 Task: Sort the products by unit price (high first).
Action: Mouse pressed left at (17, 84)
Screenshot: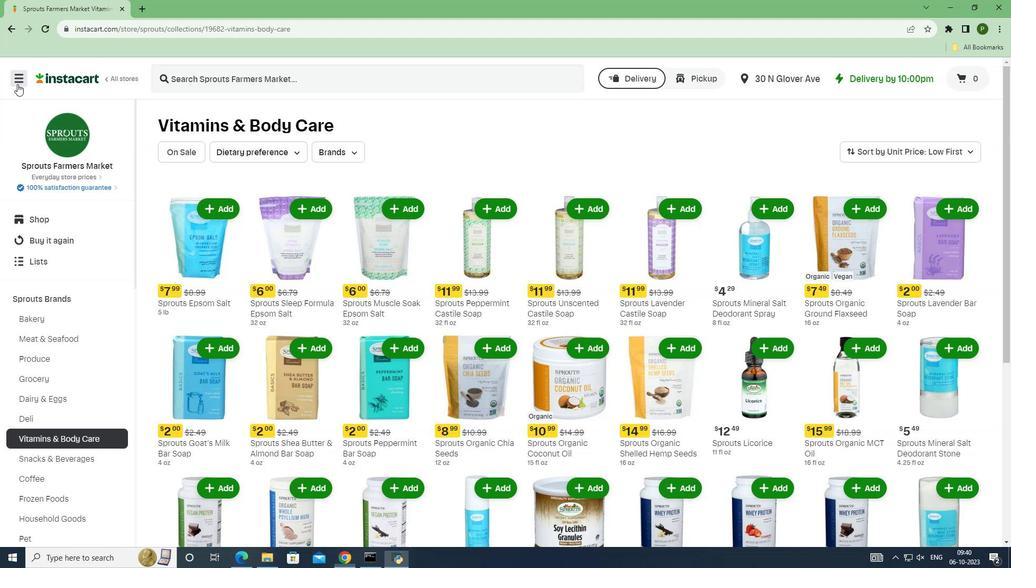 
Action: Mouse moved to (17, 275)
Screenshot: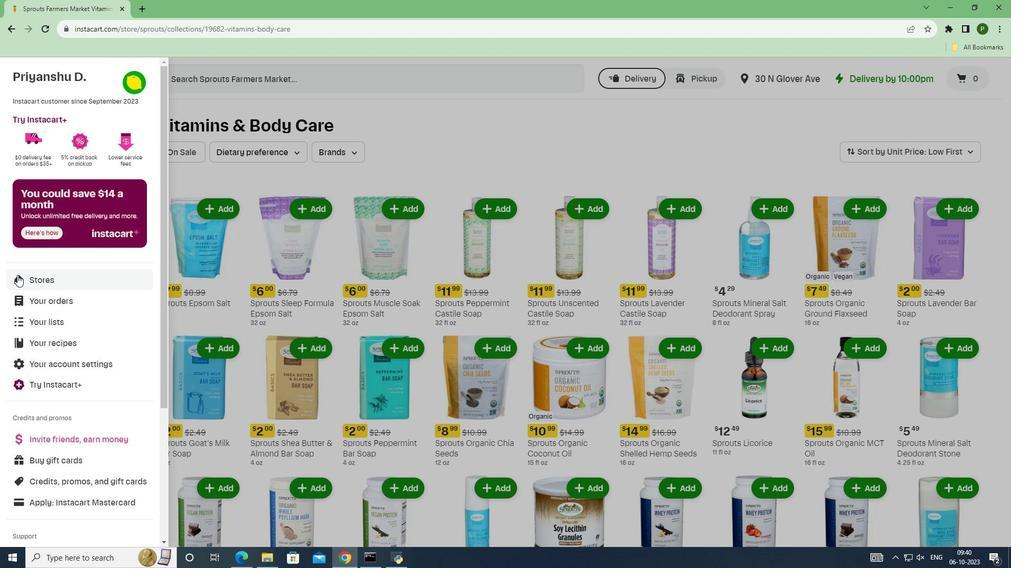
Action: Mouse pressed left at (17, 275)
Screenshot: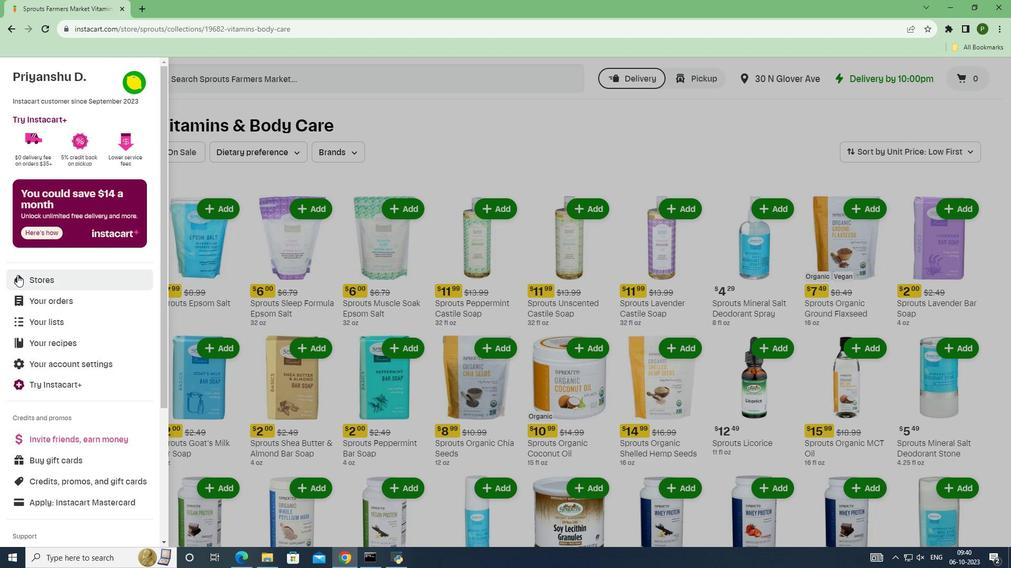 
Action: Mouse moved to (244, 129)
Screenshot: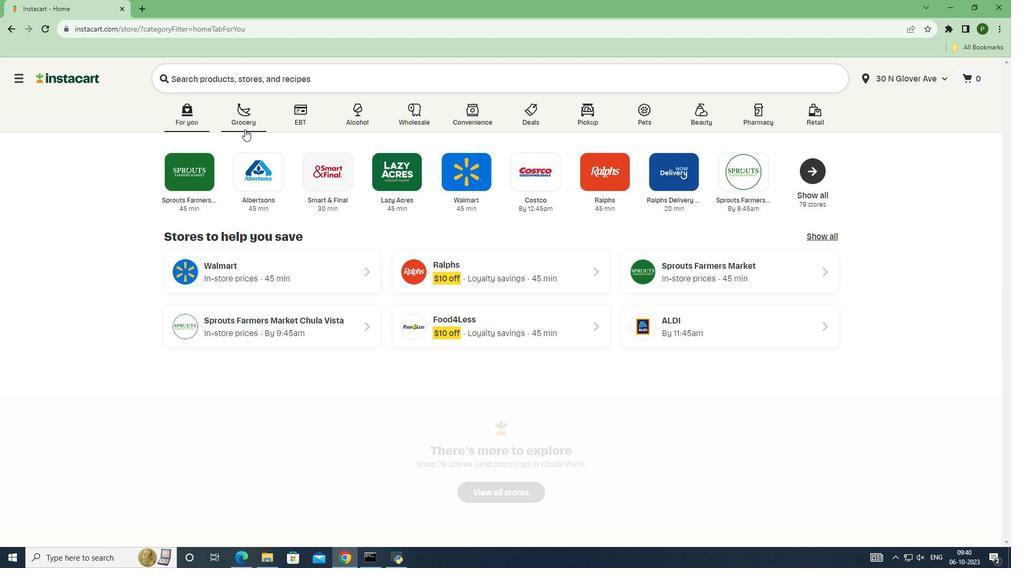 
Action: Mouse pressed left at (244, 129)
Screenshot: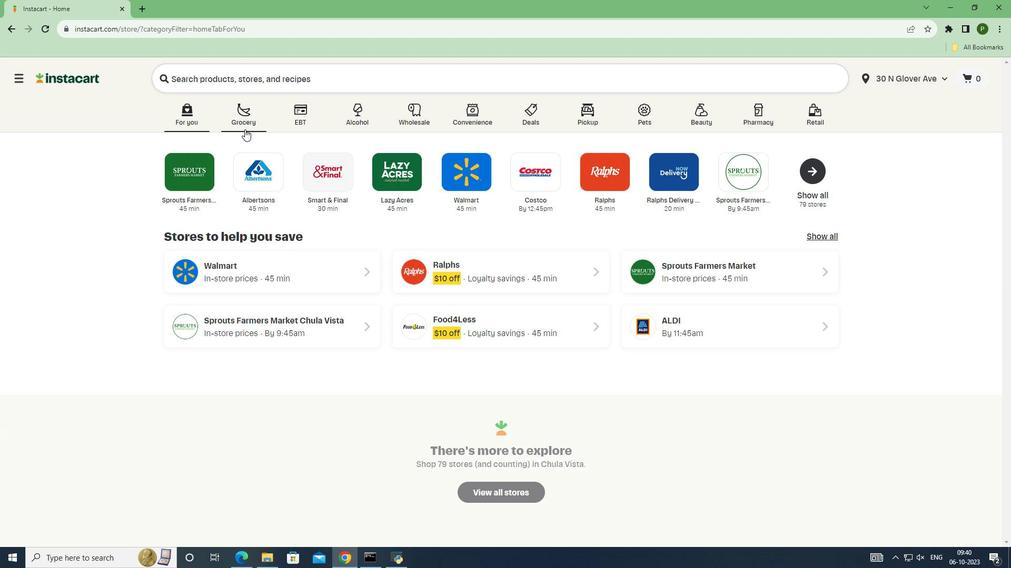 
Action: Mouse moved to (655, 247)
Screenshot: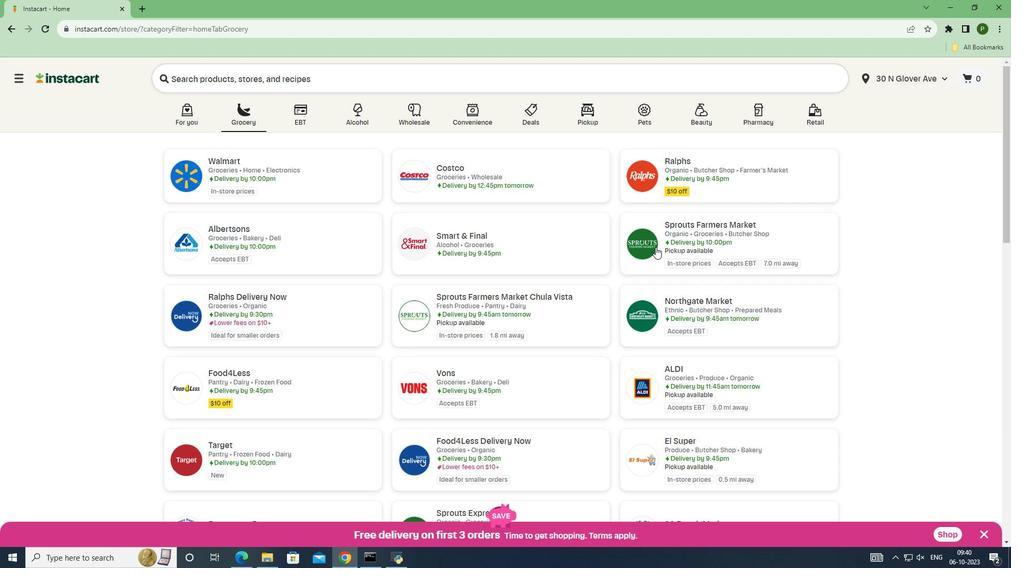 
Action: Mouse pressed left at (655, 247)
Screenshot: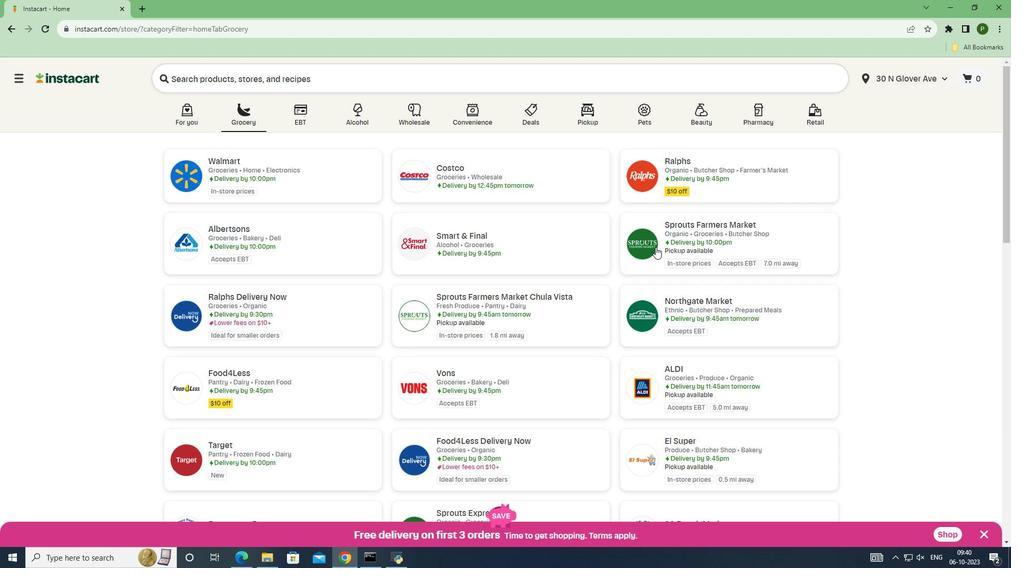 
Action: Mouse moved to (86, 297)
Screenshot: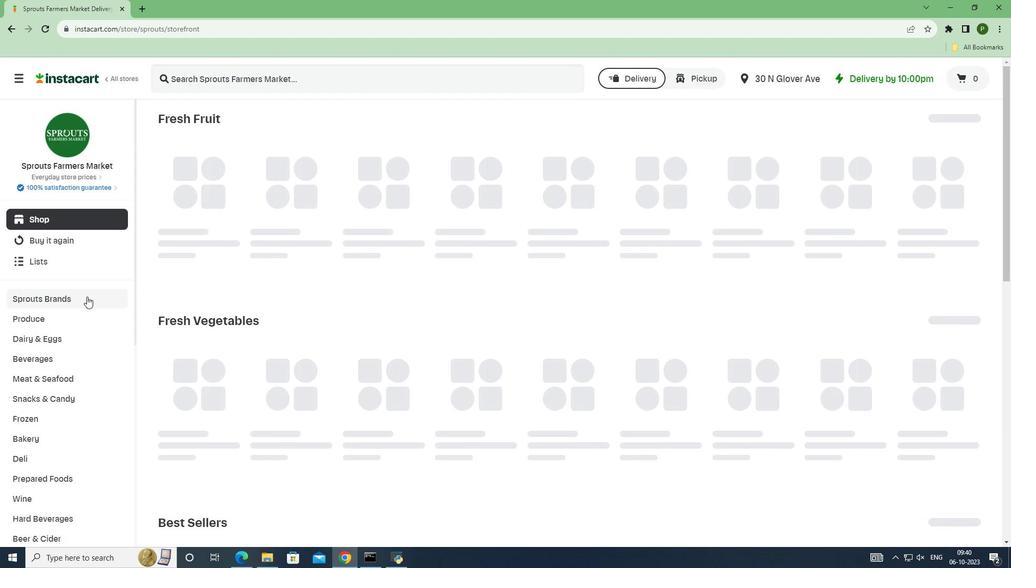 
Action: Mouse pressed left at (86, 297)
Screenshot: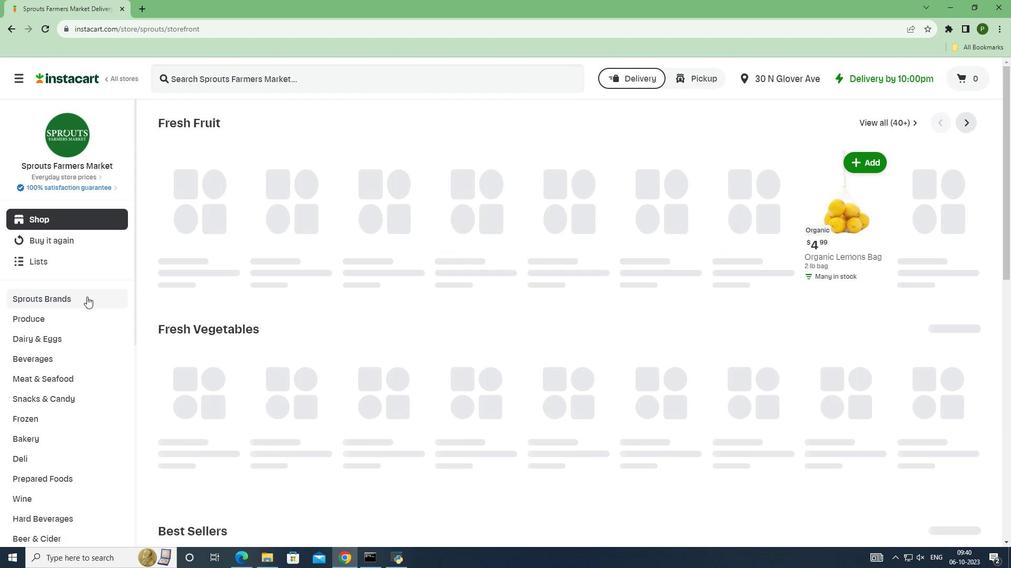 
Action: Mouse moved to (61, 436)
Screenshot: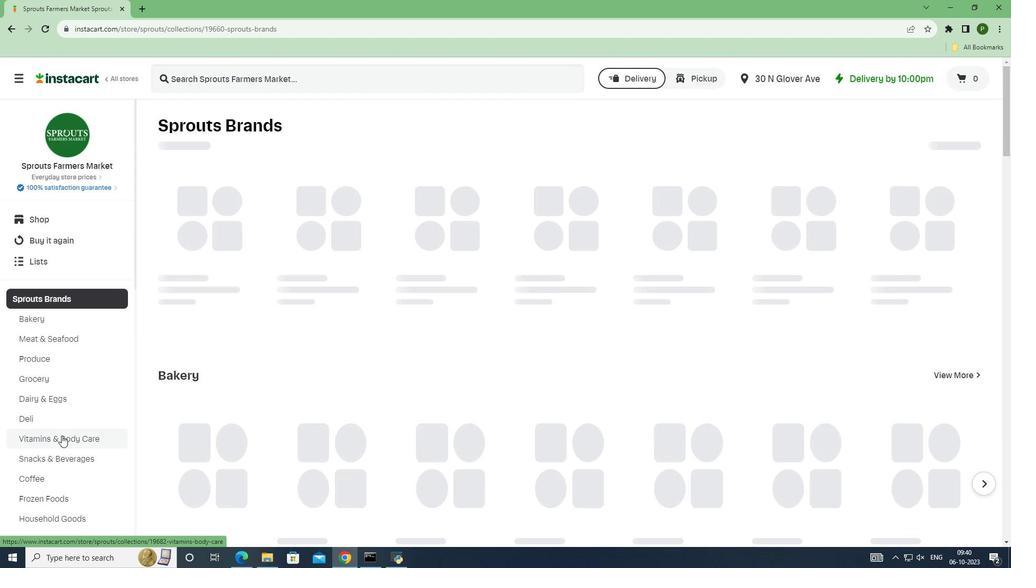 
Action: Mouse pressed left at (61, 436)
Screenshot: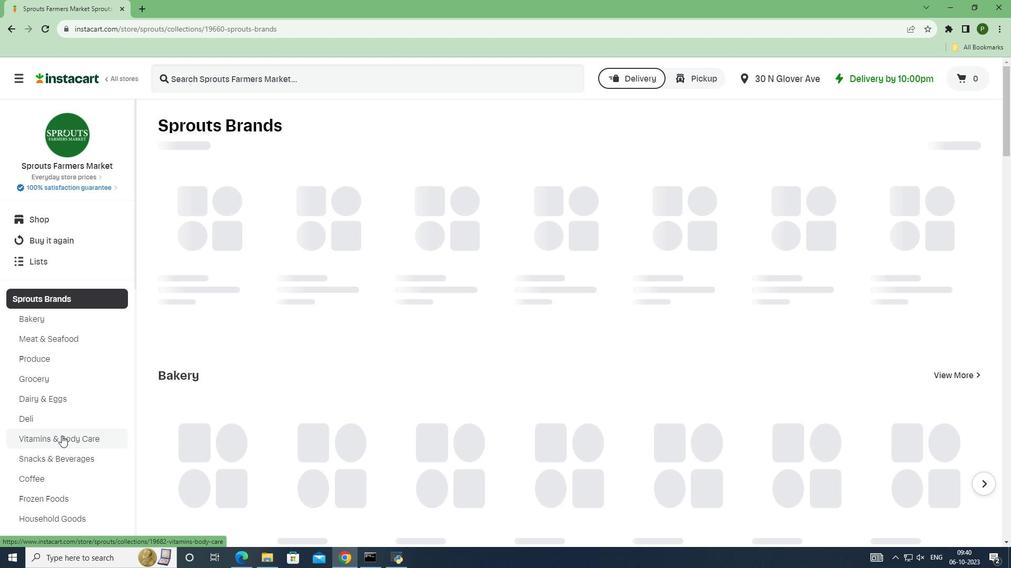 
Action: Mouse moved to (954, 148)
Screenshot: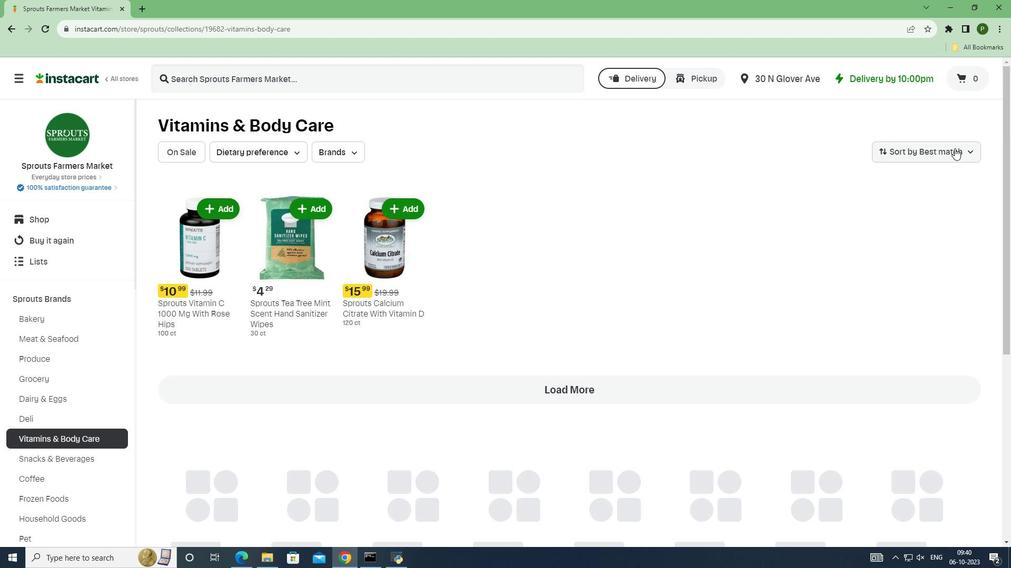 
Action: Mouse pressed left at (954, 148)
Screenshot: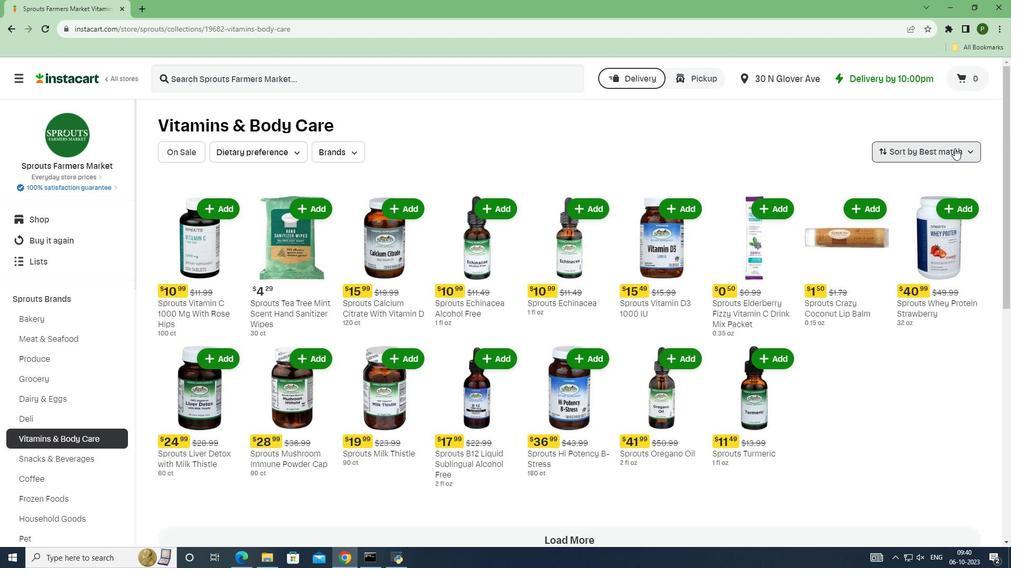 
Action: Mouse moved to (936, 281)
Screenshot: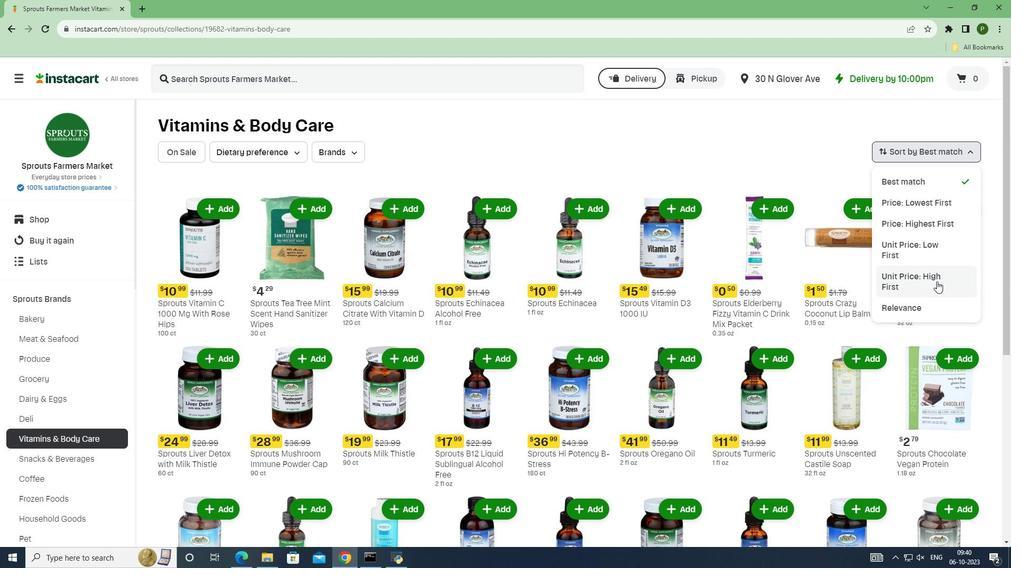 
Action: Mouse pressed left at (936, 281)
Screenshot: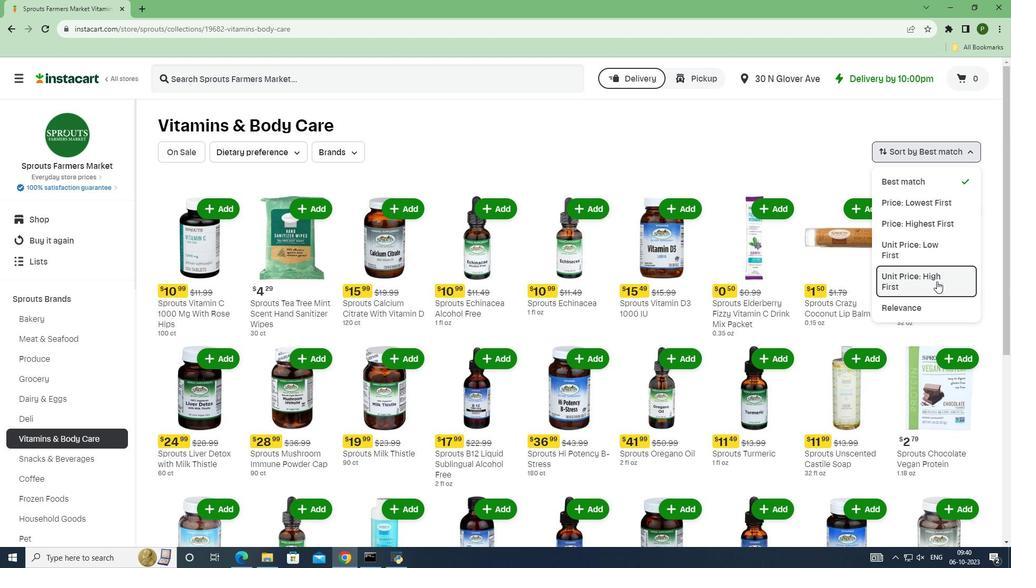 
Action: Mouse moved to (838, 324)
Screenshot: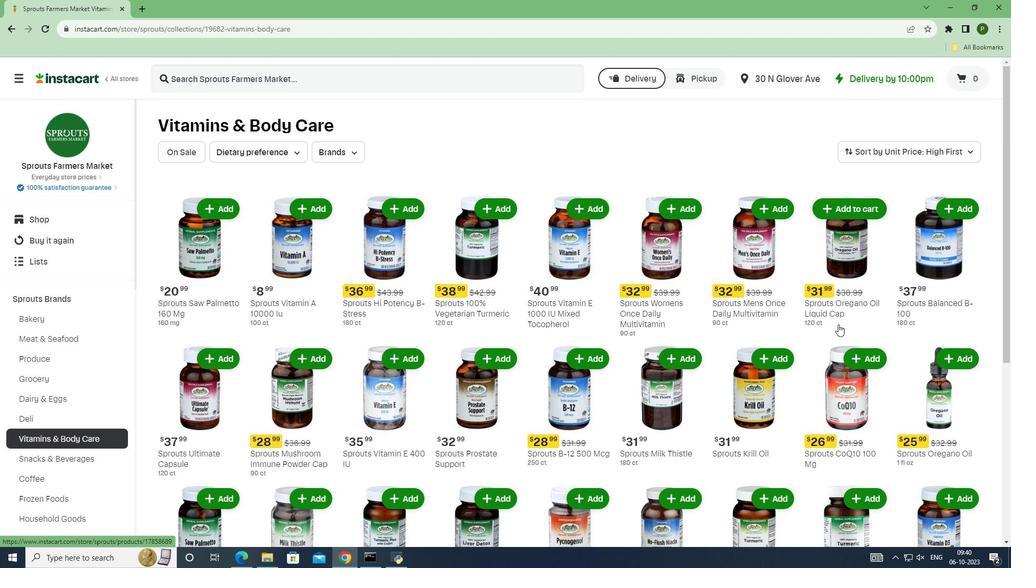 
